 Task: Create Issue Issue0000000171 in Backlog  in Scrum Project Project0000000035 in Jira. Create Issue Issue0000000172 in Backlog  in Scrum Project Project0000000035 in Jira. Create Issue Issue0000000173 in Backlog  in Scrum Project Project0000000035 in Jira. Create Issue Issue0000000174 in Backlog  in Scrum Project Project0000000035 in Jira. Create Issue Issue0000000175 in Backlog  in Scrum Project Project0000000035 in Jira
Action: Mouse moved to (267, 104)
Screenshot: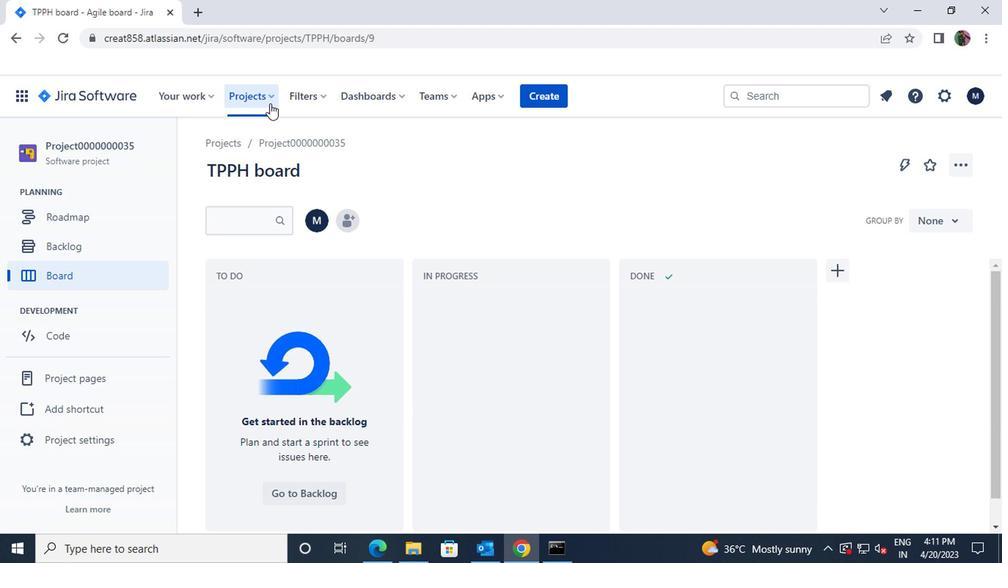 
Action: Mouse pressed left at (267, 104)
Screenshot: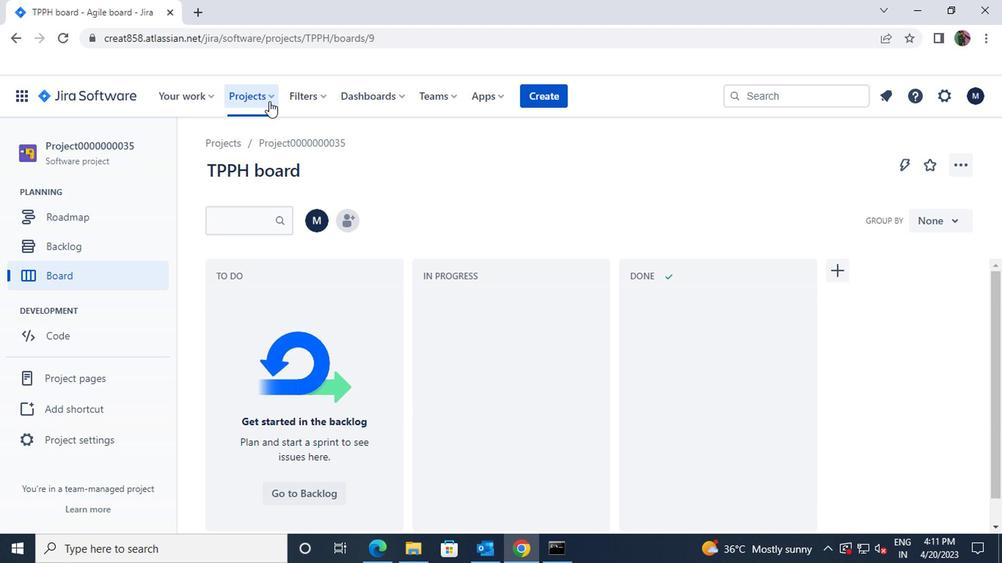 
Action: Mouse moved to (288, 171)
Screenshot: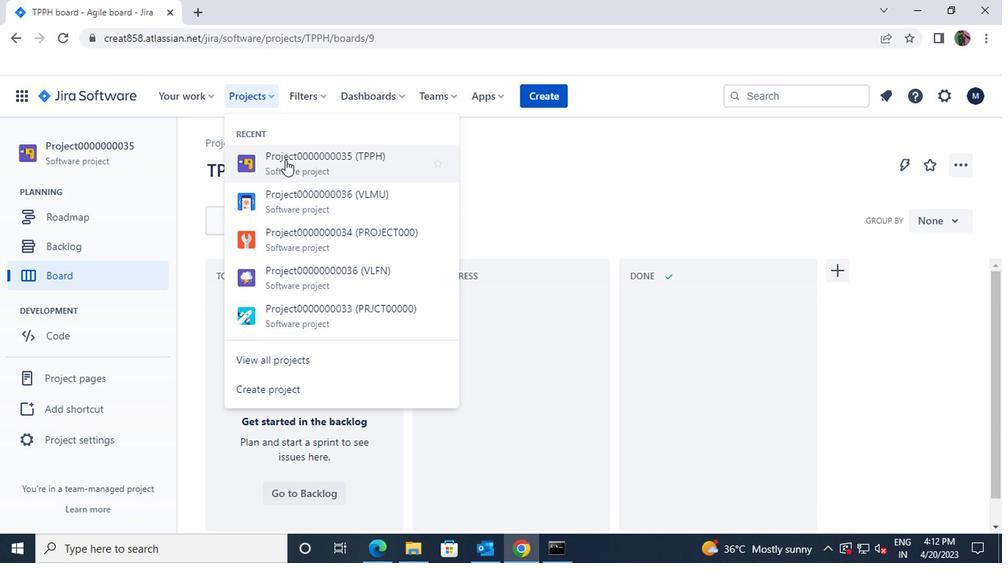 
Action: Mouse pressed left at (288, 171)
Screenshot: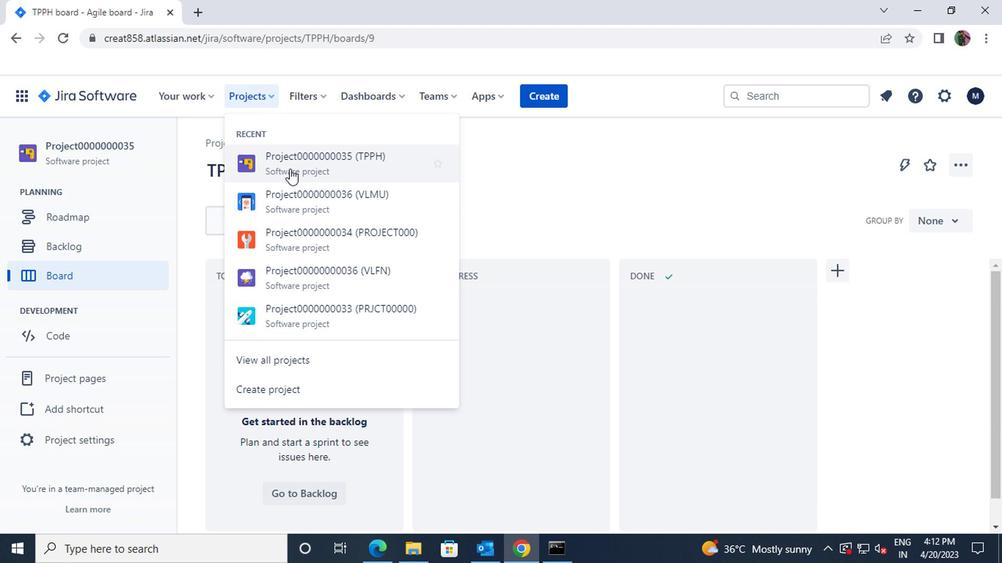 
Action: Mouse moved to (114, 243)
Screenshot: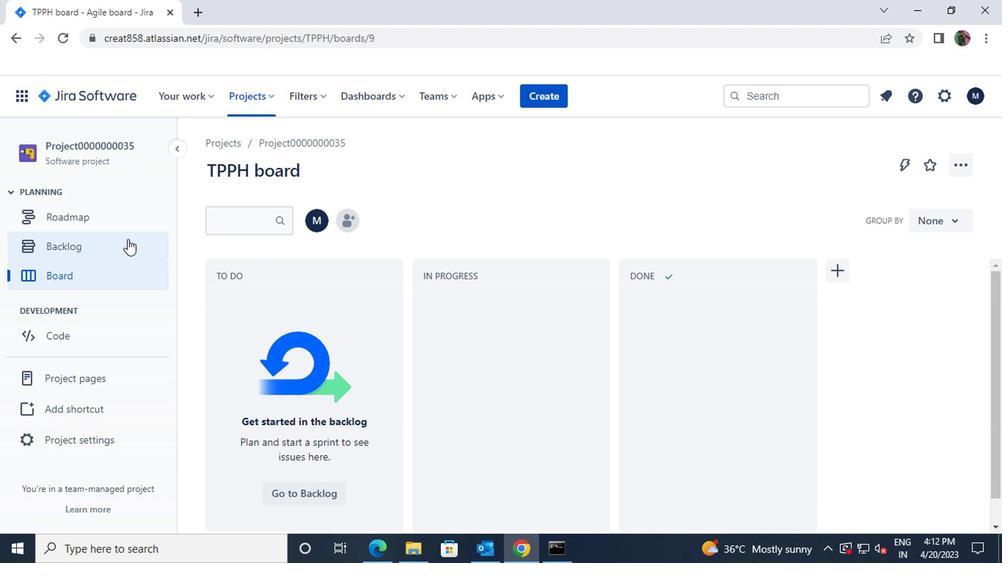 
Action: Mouse pressed left at (114, 243)
Screenshot: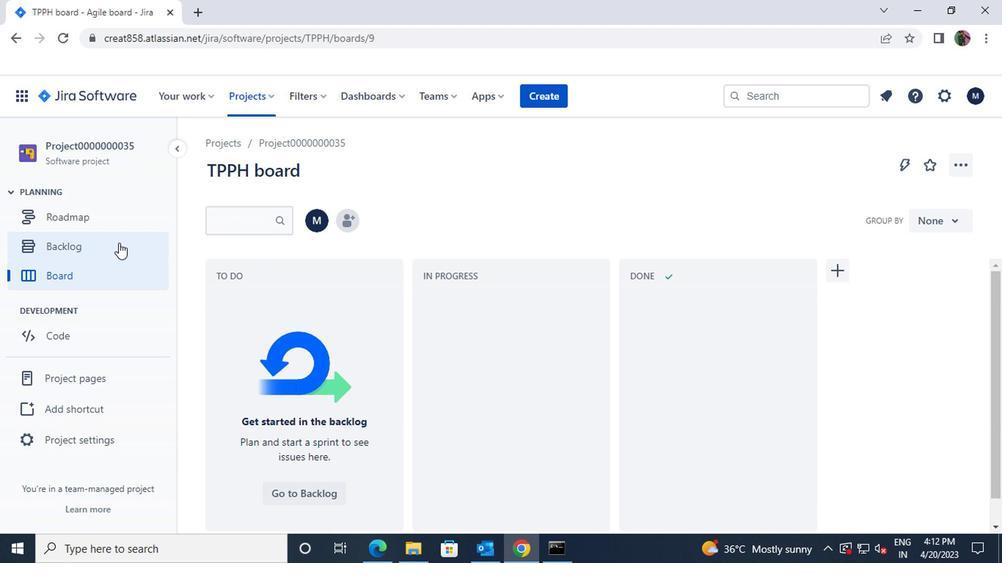 
Action: Mouse moved to (314, 330)
Screenshot: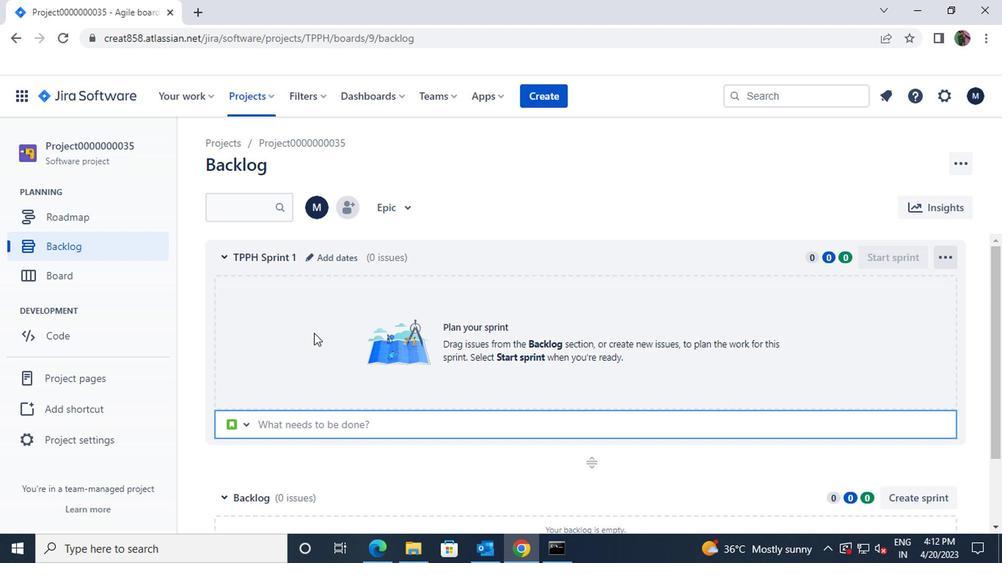 
Action: Mouse scrolled (314, 330) with delta (0, 0)
Screenshot: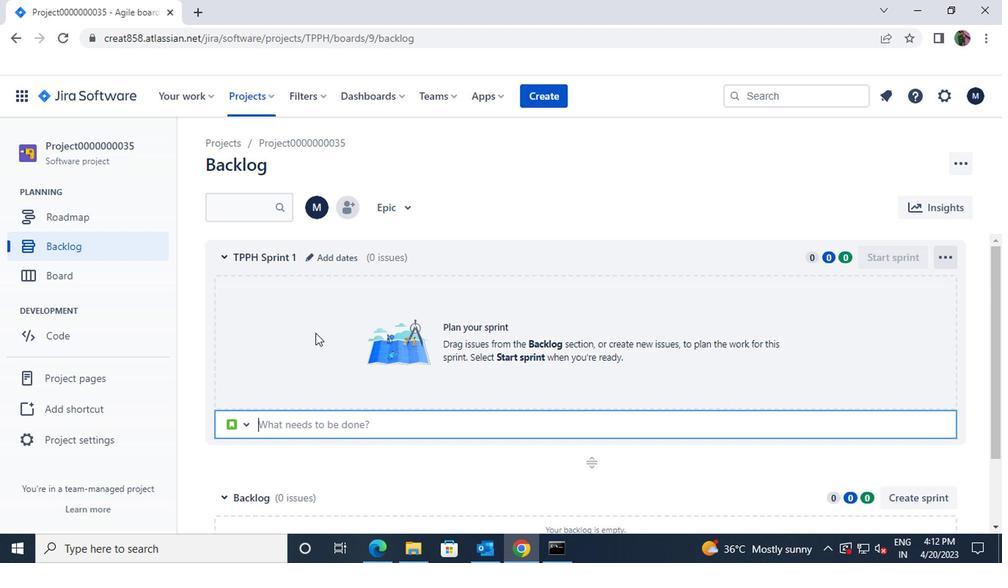 
Action: Mouse scrolled (314, 330) with delta (0, 0)
Screenshot: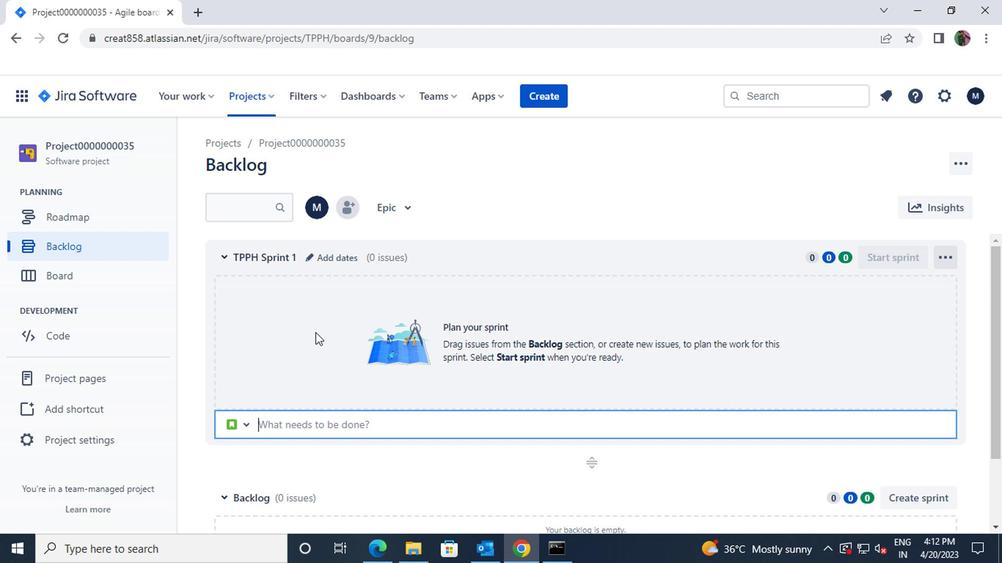 
Action: Mouse moved to (315, 330)
Screenshot: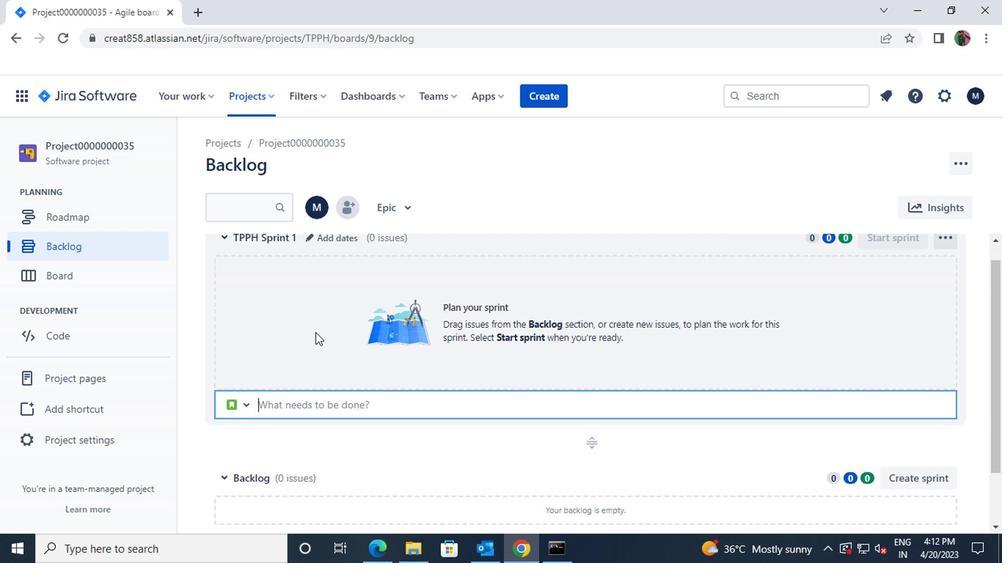 
Action: Mouse scrolled (315, 330) with delta (0, 0)
Screenshot: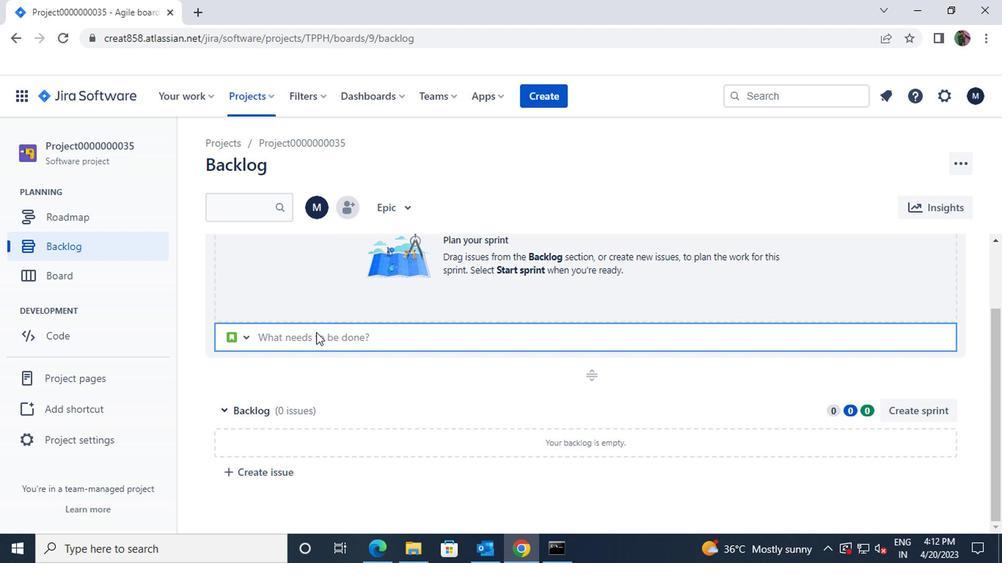 
Action: Mouse moved to (279, 464)
Screenshot: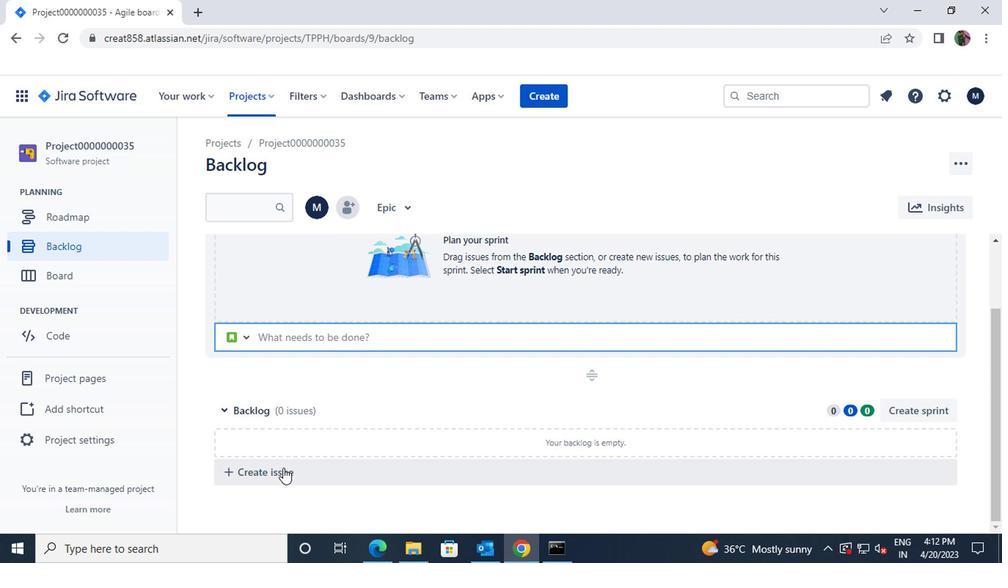 
Action: Mouse pressed left at (279, 464)
Screenshot: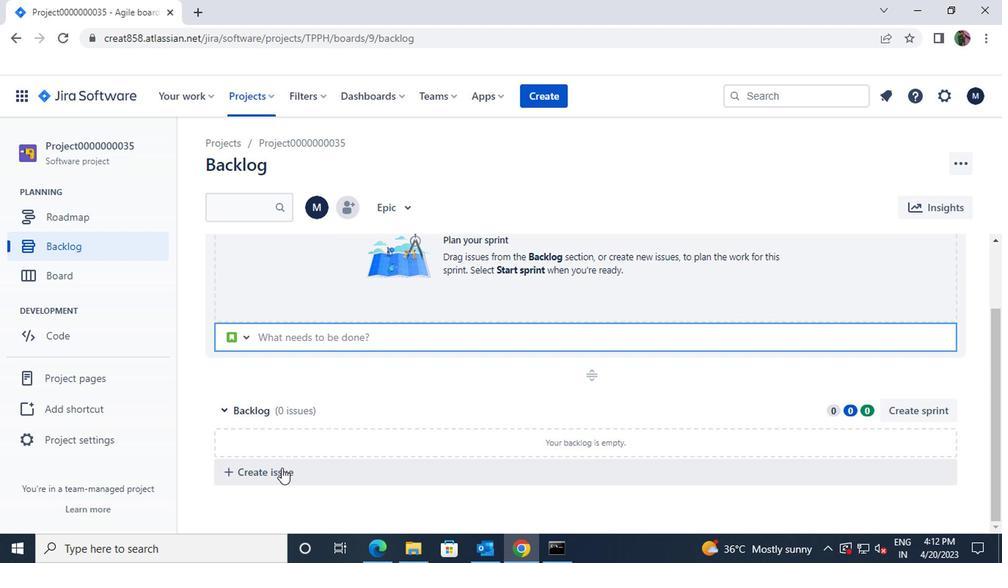 
Action: Mouse moved to (279, 467)
Screenshot: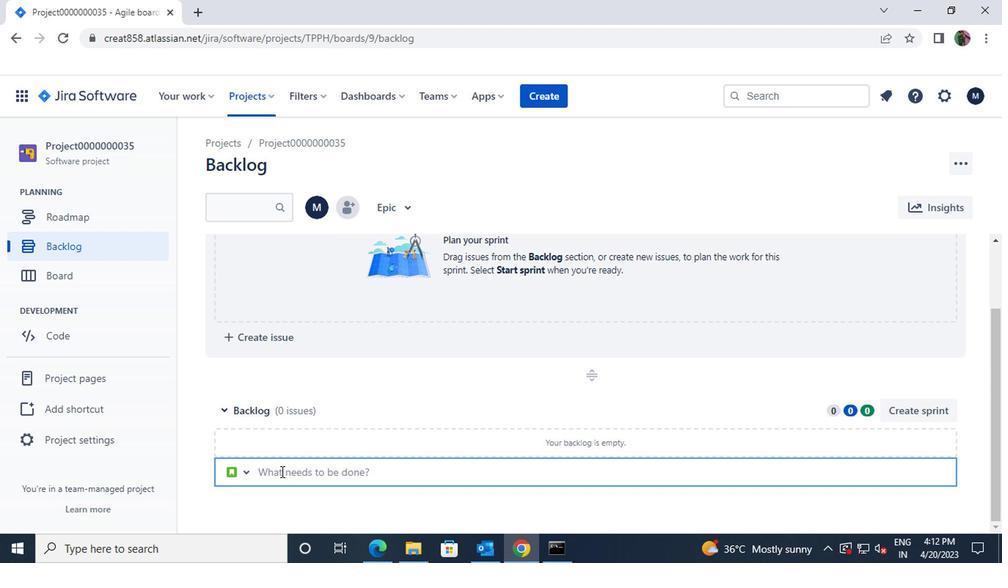 
Action: Mouse pressed left at (279, 467)
Screenshot: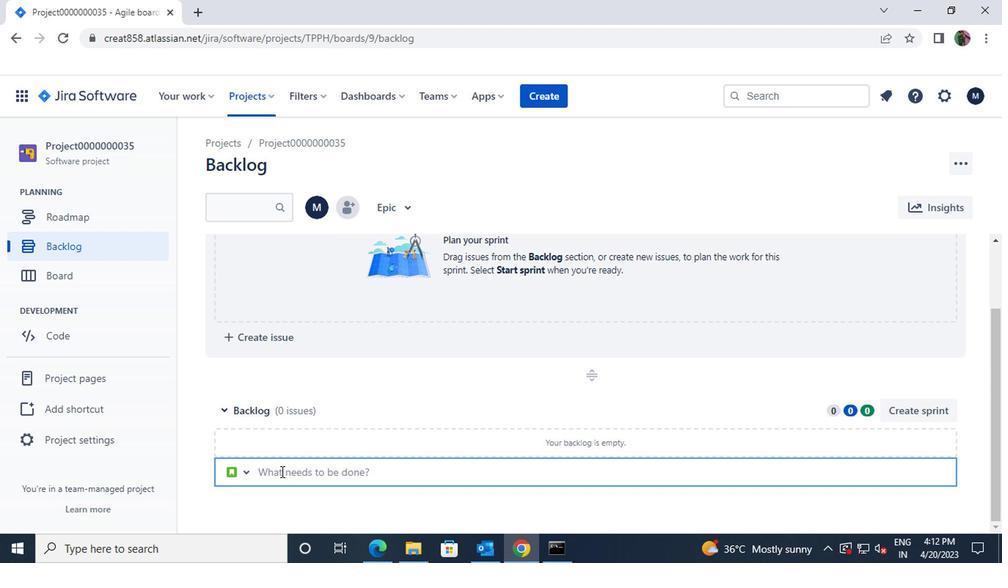 
Action: Mouse moved to (295, 465)
Screenshot: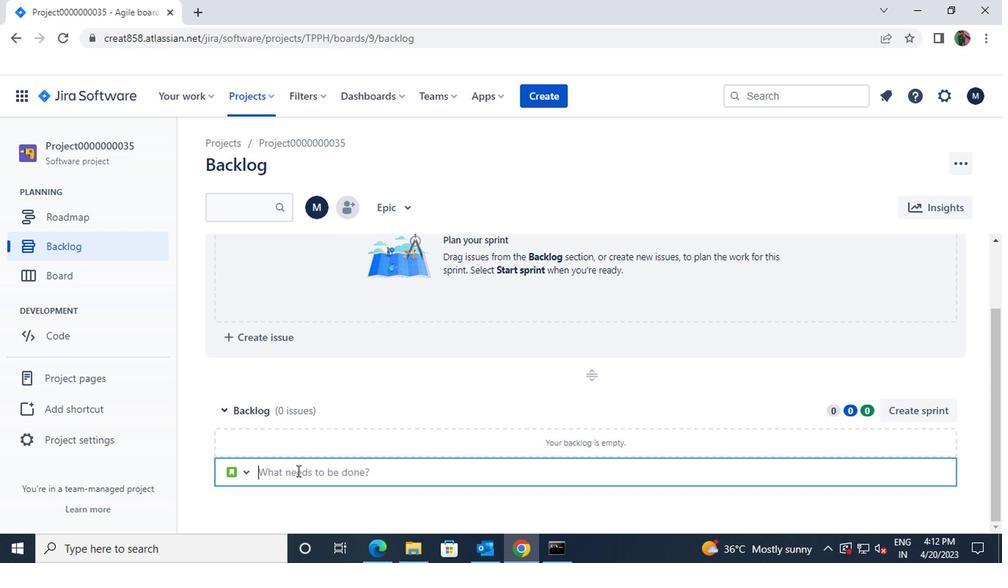 
Action: Key pressed <Key.shift>ISSUE00000000171<Key.enter><Key.shift>ISSUE00000000172<Key.enter><Key.shift>ISSUE00000000173<Key.enter><Key.shift>ISSUE00000000174<Key.enter>
Screenshot: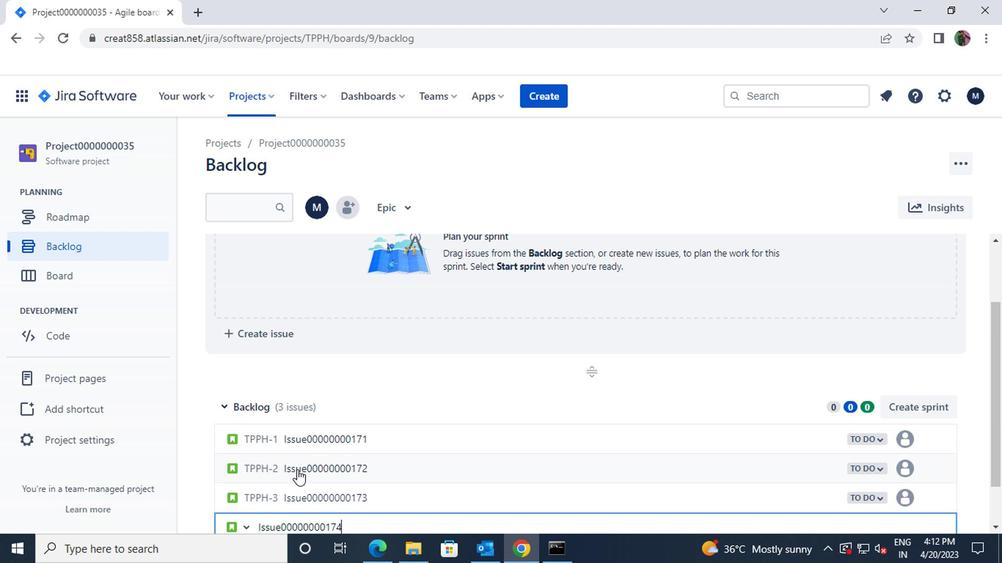 
Action: Mouse moved to (270, 99)
Screenshot: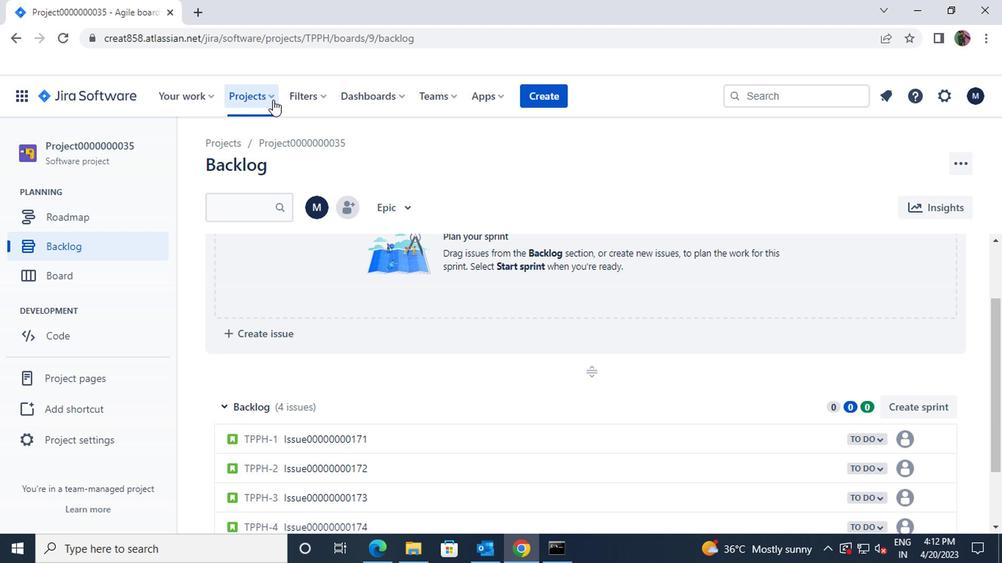 
Action: Mouse pressed left at (270, 99)
Screenshot: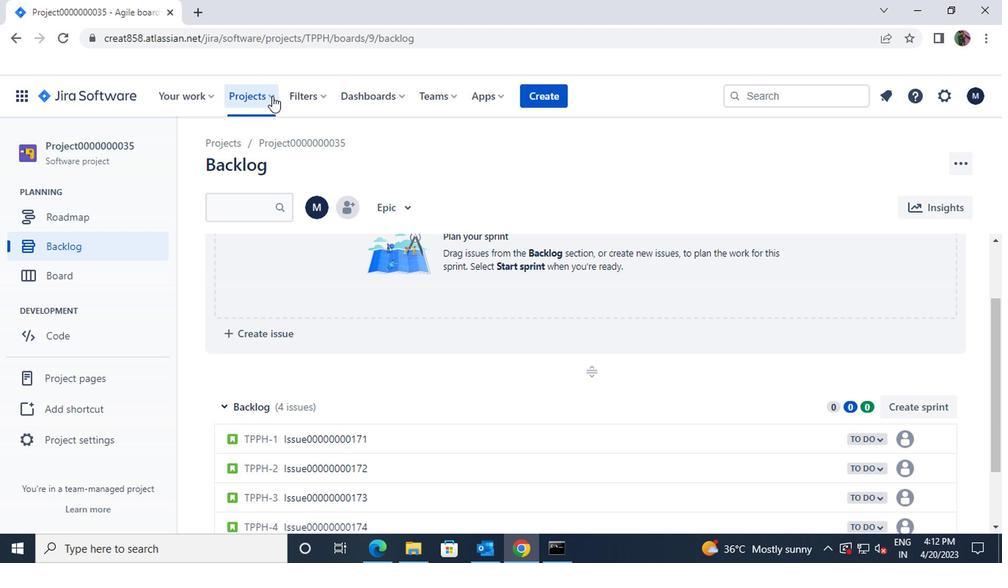 
Action: Mouse moved to (335, 194)
Screenshot: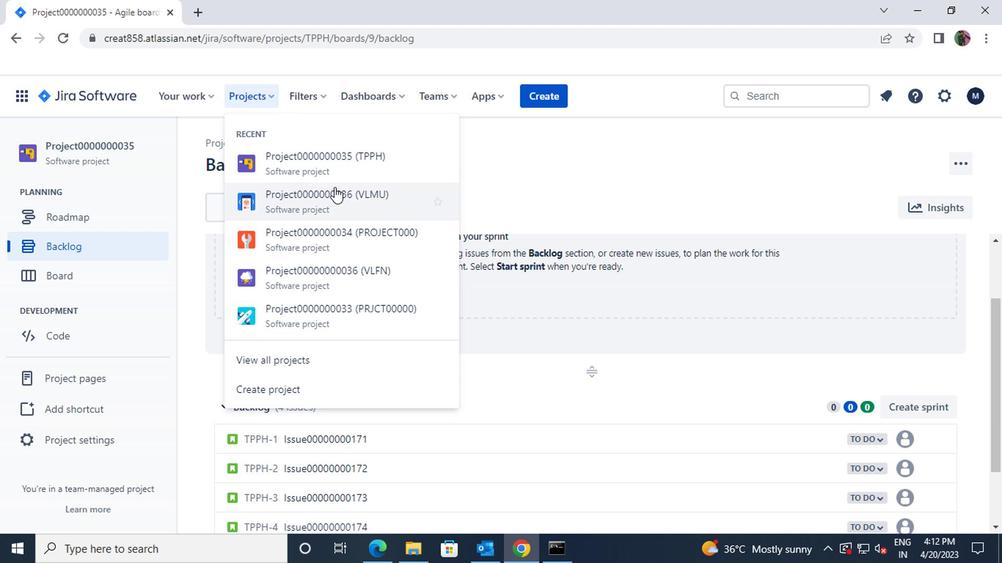 
Action: Mouse pressed left at (335, 194)
Screenshot: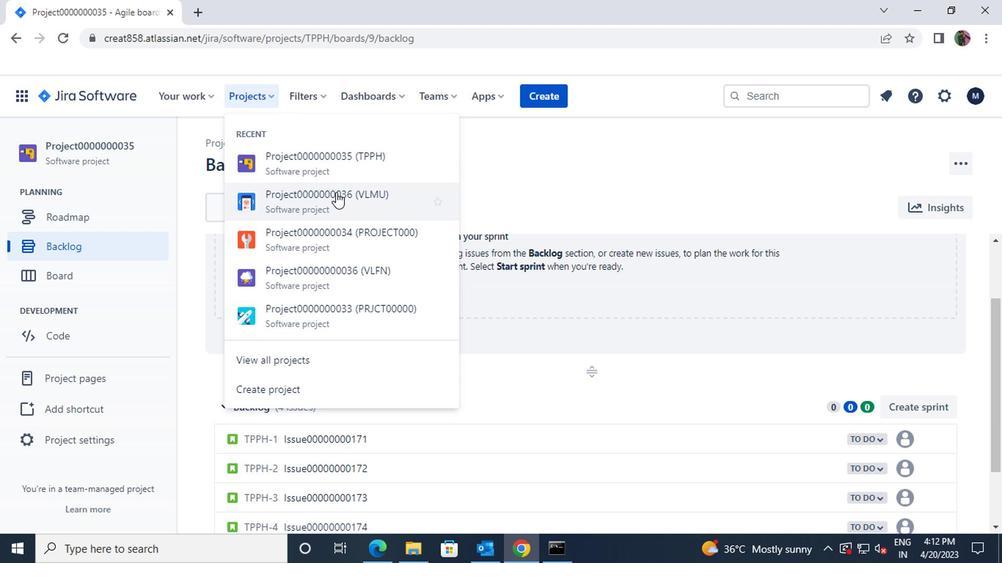 
Action: Mouse moved to (91, 252)
Screenshot: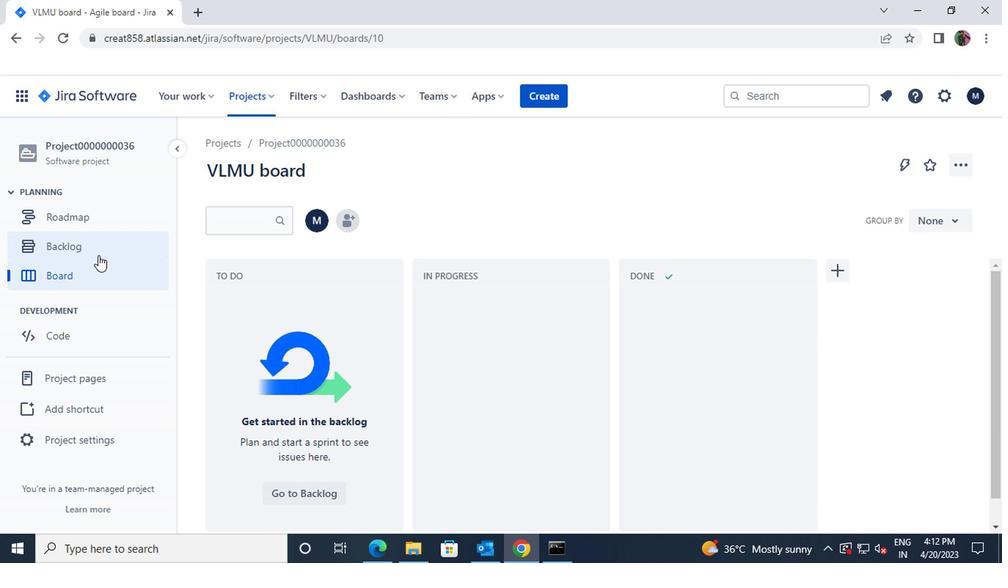
Action: Mouse pressed left at (91, 252)
Screenshot: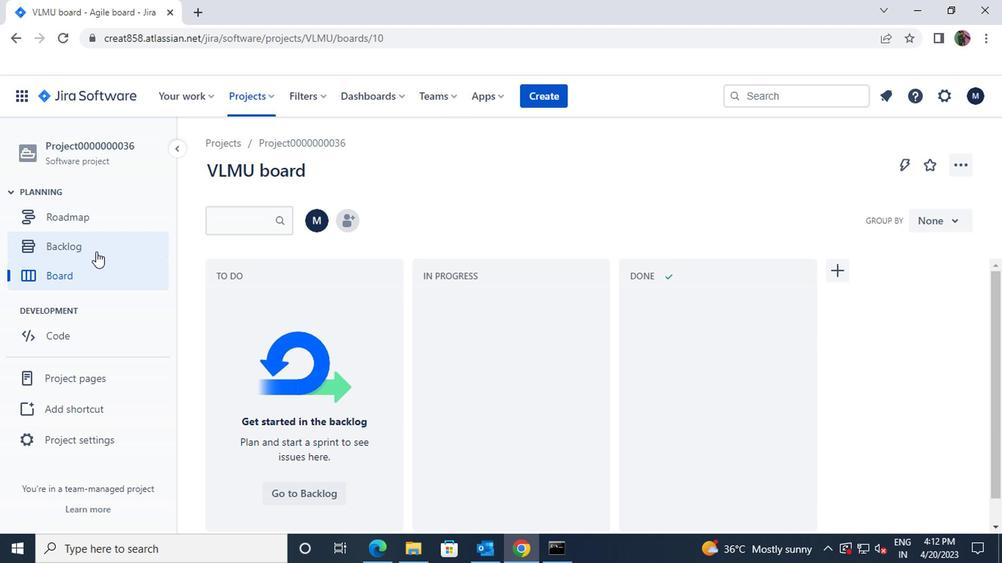 
Action: Mouse moved to (299, 398)
Screenshot: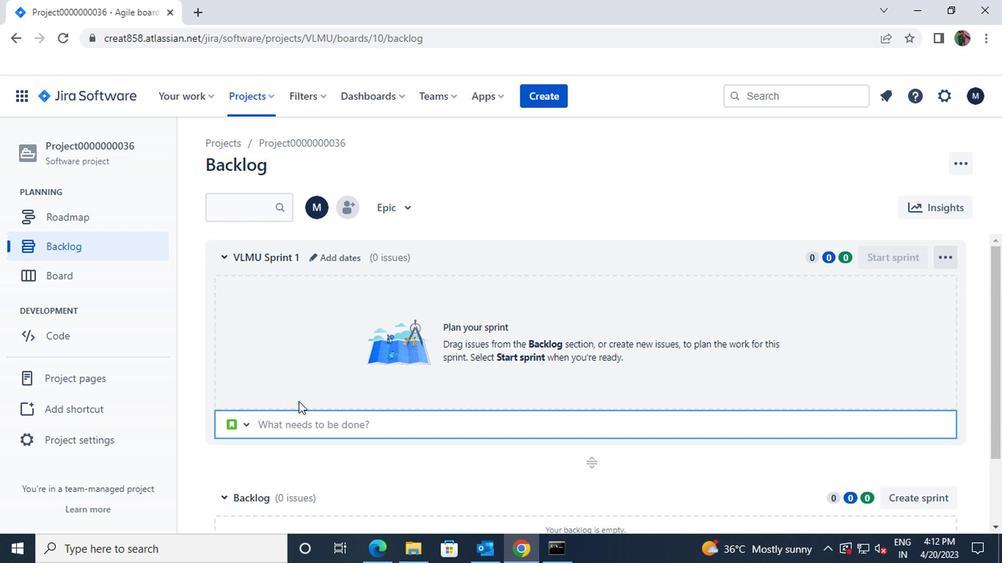 
Action: Mouse scrolled (299, 398) with delta (0, 0)
Screenshot: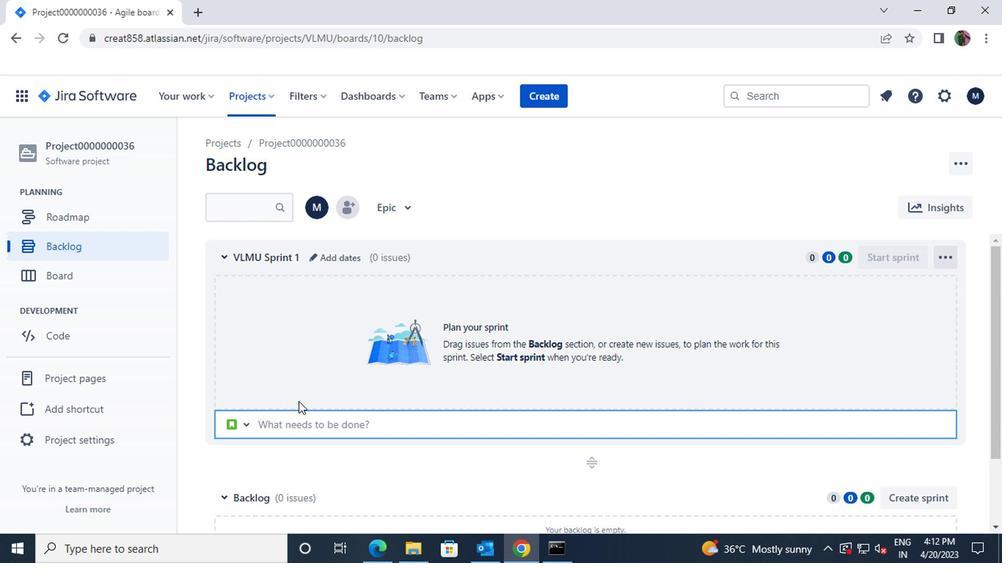 
Action: Mouse scrolled (299, 398) with delta (0, 0)
Screenshot: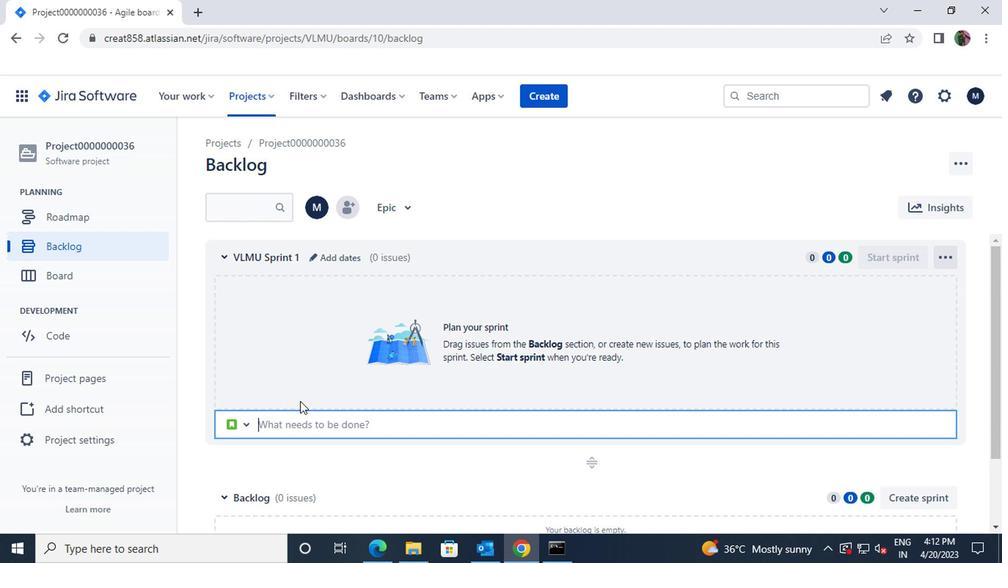 
Action: Mouse scrolled (299, 398) with delta (0, 0)
Screenshot: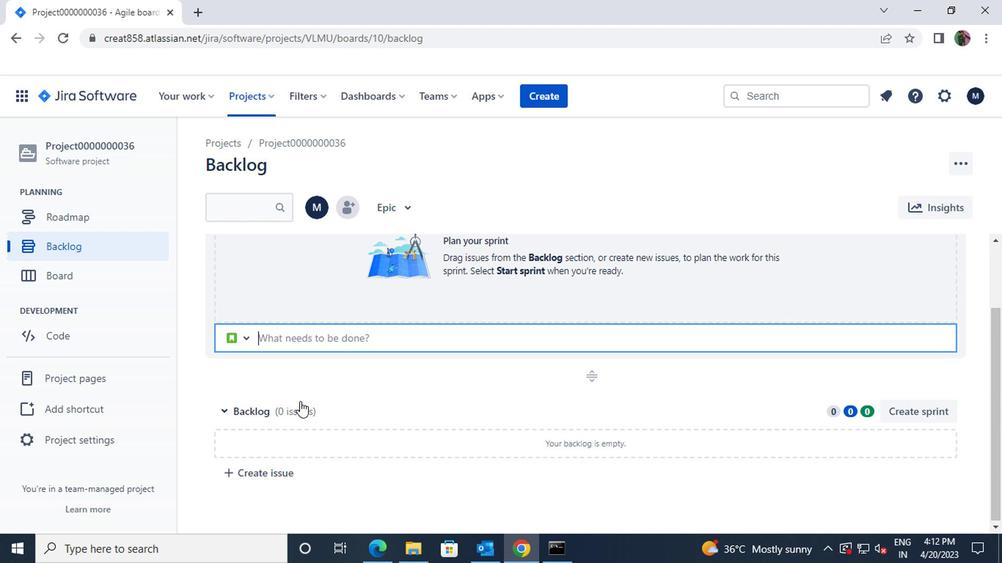 
Action: Mouse scrolled (299, 398) with delta (0, 0)
Screenshot: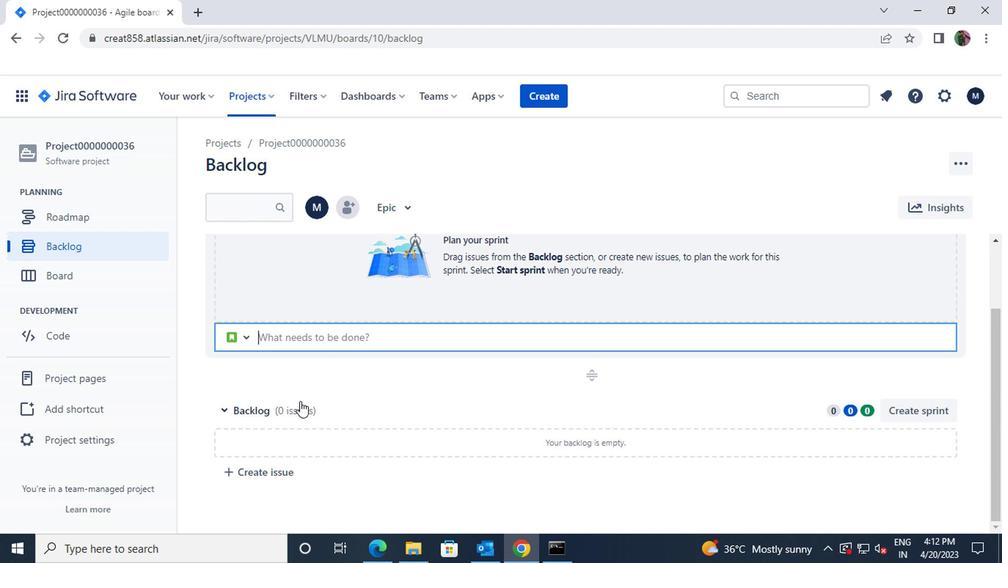 
Action: Mouse moved to (278, 465)
Screenshot: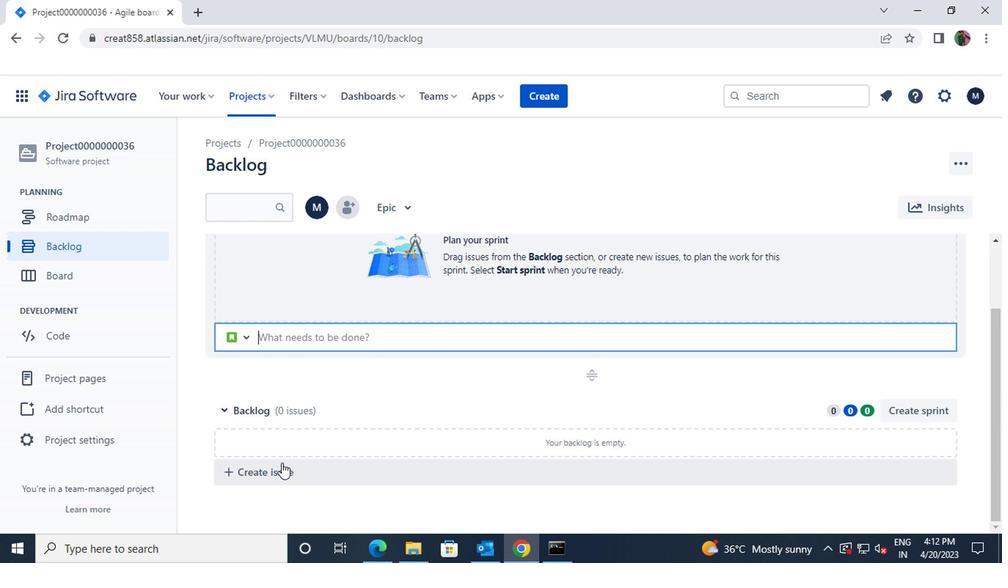 
Action: Mouse pressed left at (278, 465)
Screenshot: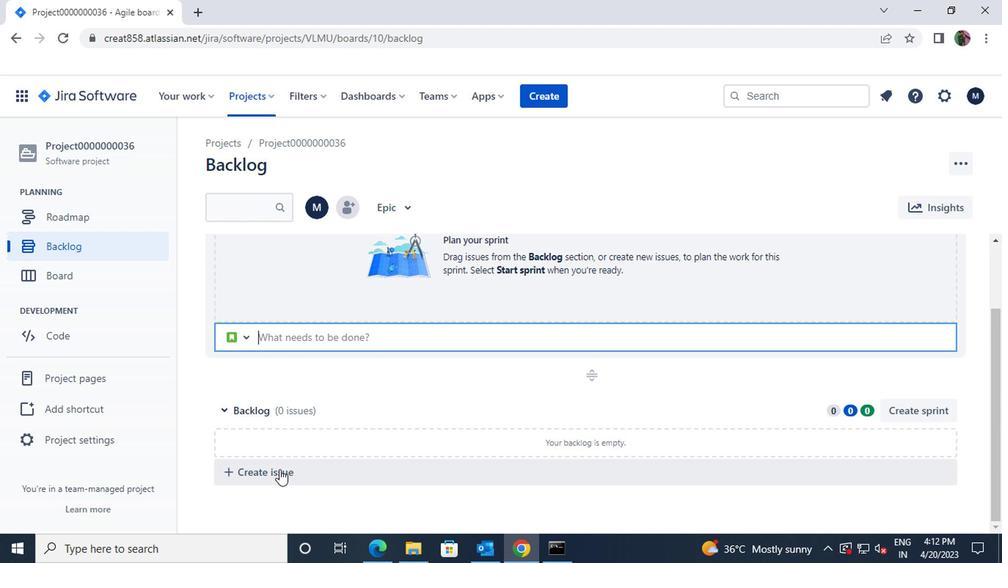 
Action: Key pressed <Key.shift>ISSUE00000000175<Key.enter>
Screenshot: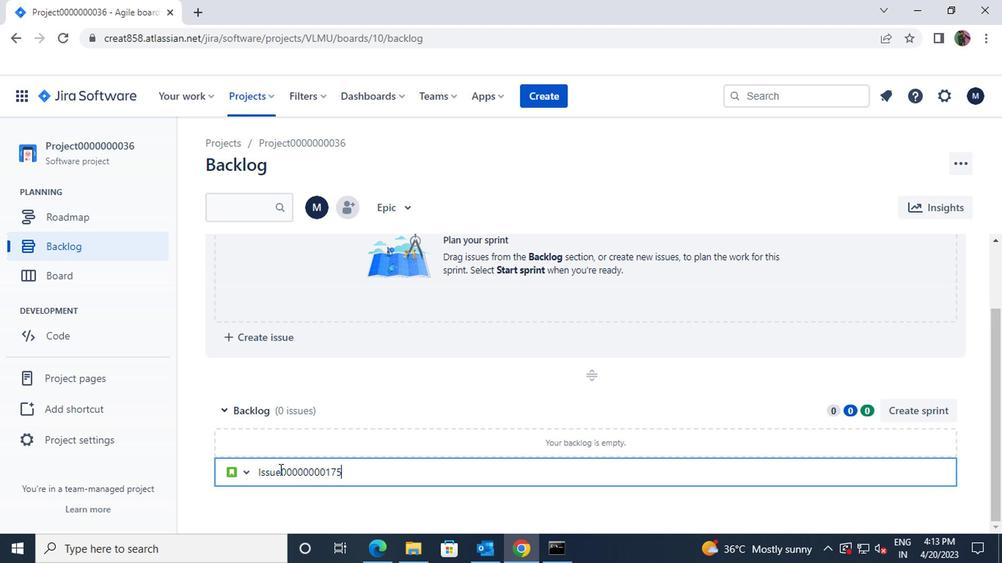 
